 Task: Log work in the project TransportWorks for the issue 'Inconsistent formatting of date/time fields' spent time as '2w 1d 20h 59m' and remaining time as '4w 2d 20h 47m' and clone the issue. Now add the issue to the epic 'IT infrastructure optimization'.
Action: Mouse moved to (198, 53)
Screenshot: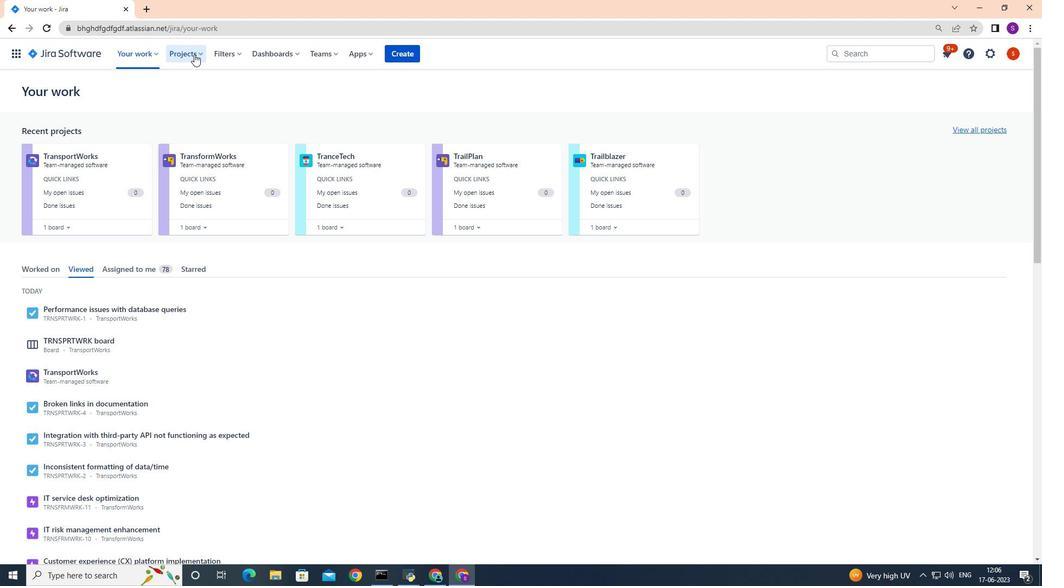 
Action: Mouse pressed left at (198, 53)
Screenshot: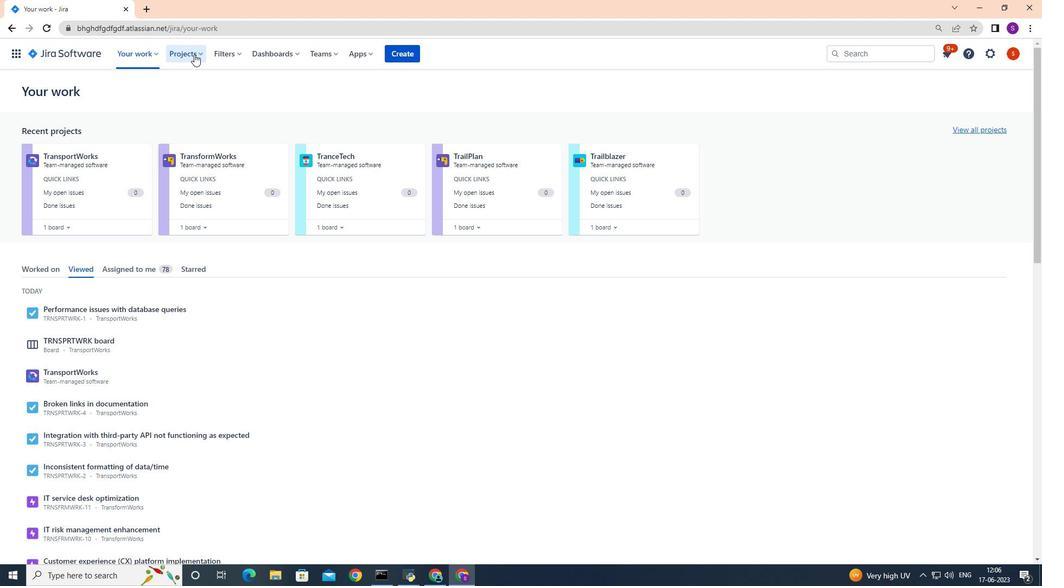 
Action: Mouse moved to (218, 97)
Screenshot: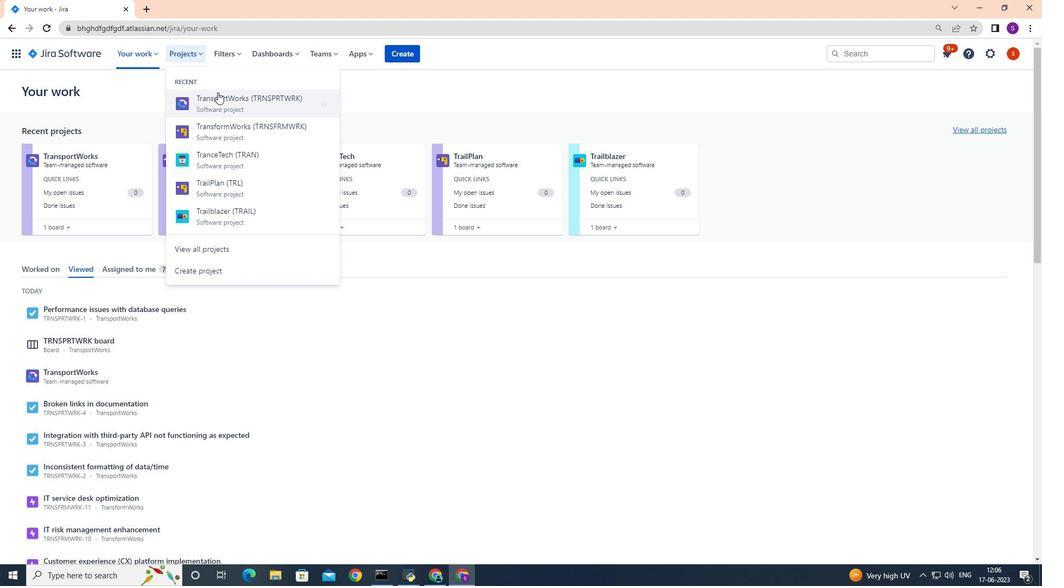 
Action: Mouse pressed left at (218, 97)
Screenshot: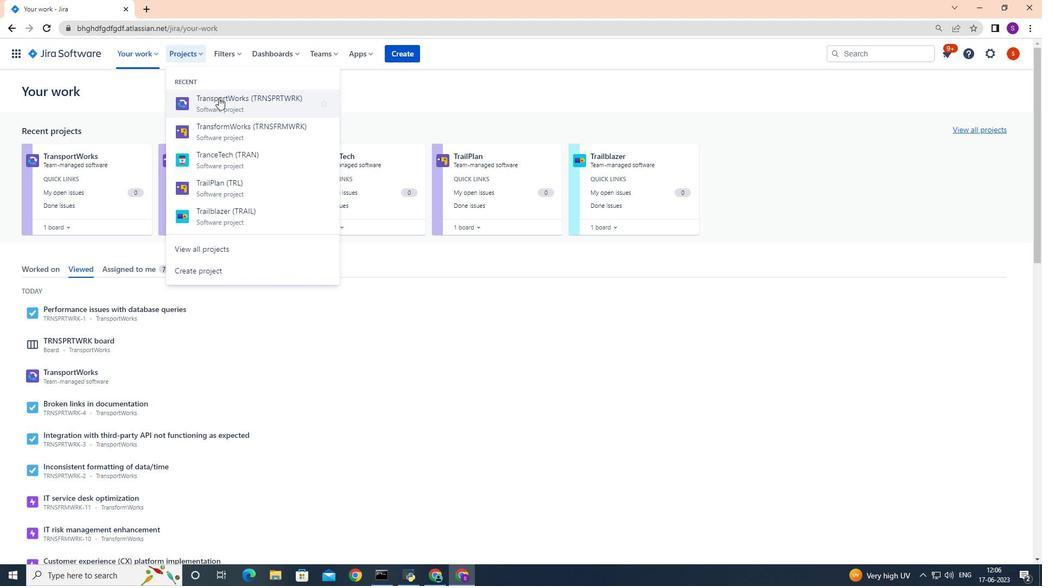 
Action: Mouse moved to (79, 162)
Screenshot: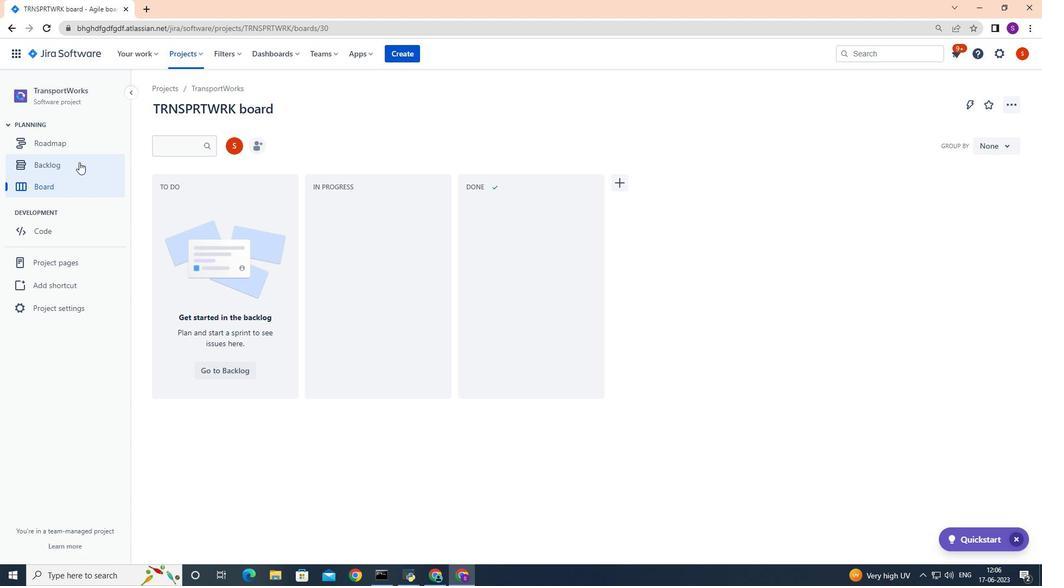 
Action: Mouse pressed left at (79, 162)
Screenshot: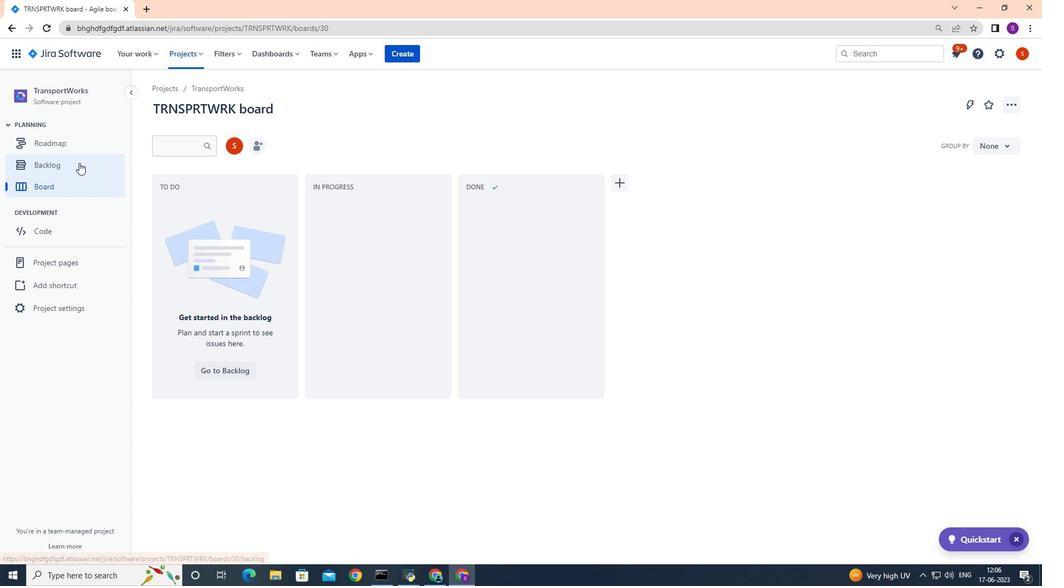 
Action: Mouse moved to (638, 294)
Screenshot: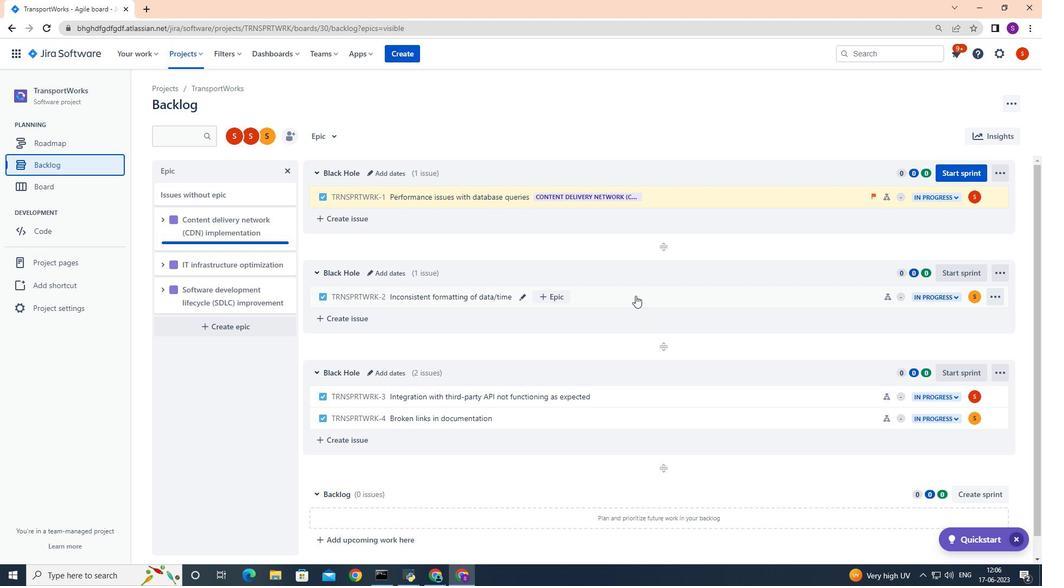 
Action: Mouse pressed left at (638, 294)
Screenshot: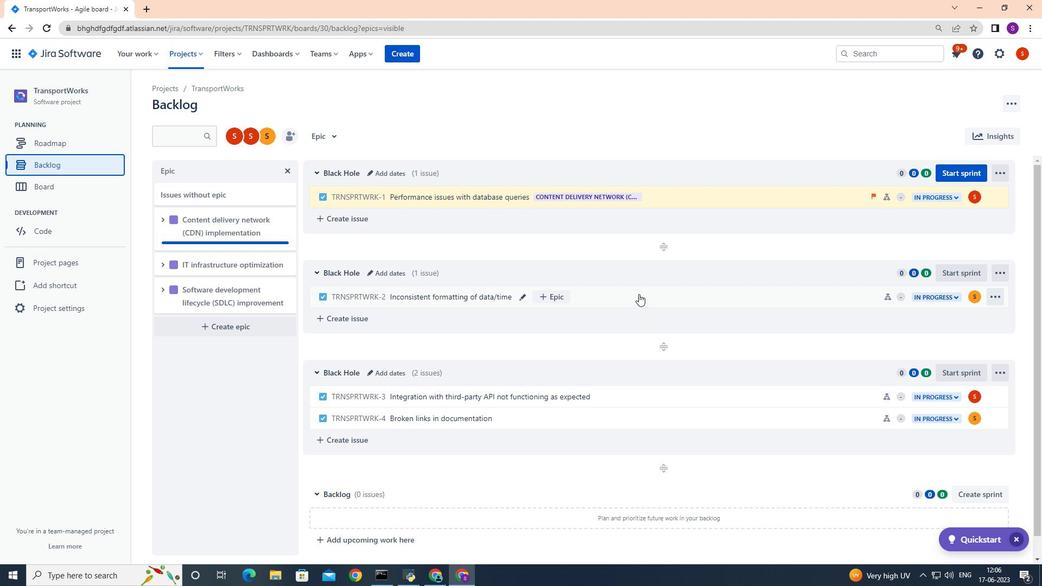 
Action: Mouse moved to (1000, 169)
Screenshot: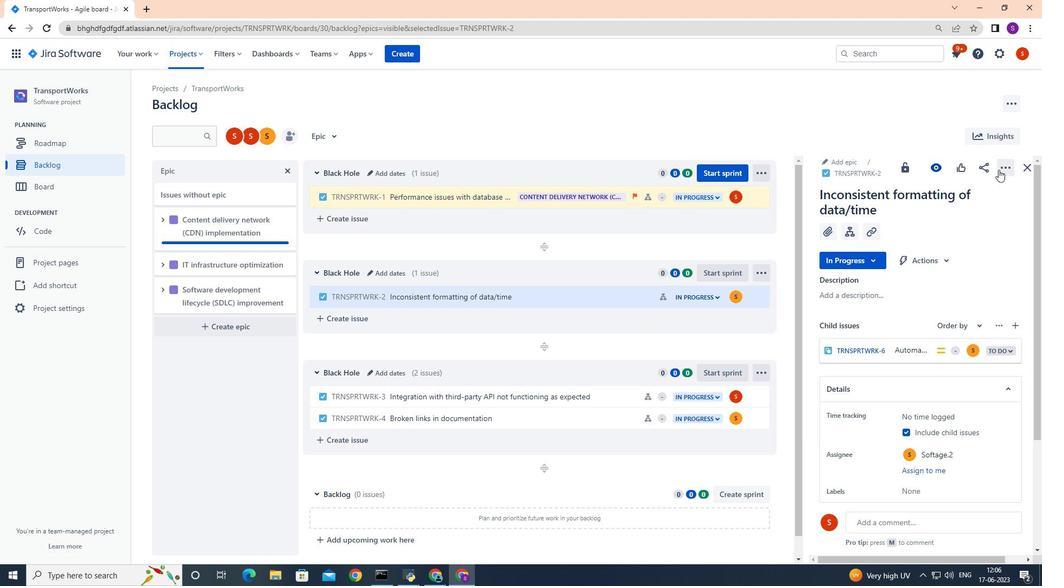 
Action: Mouse pressed left at (1000, 169)
Screenshot: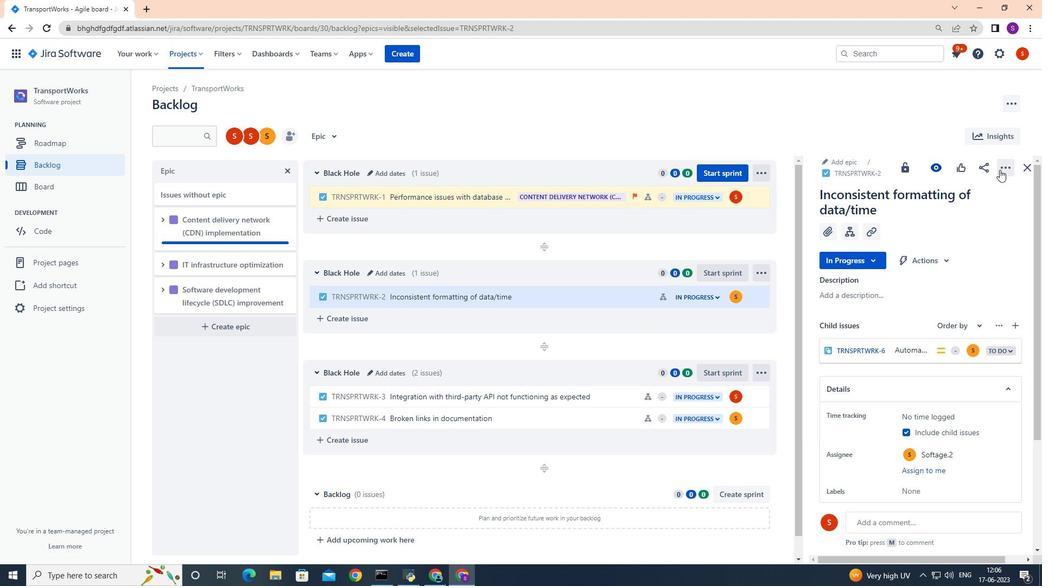 
Action: Mouse moved to (968, 196)
Screenshot: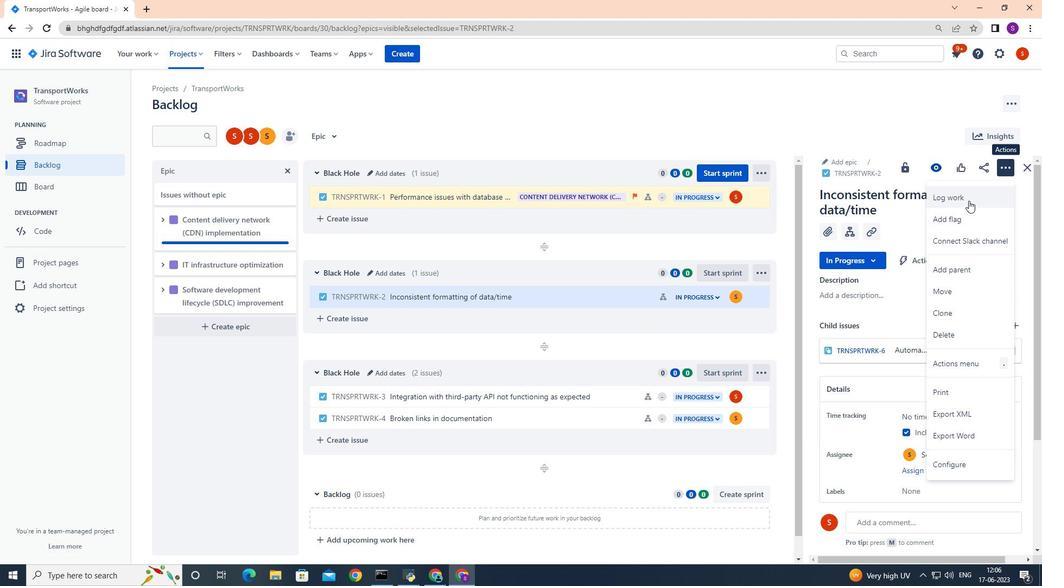 
Action: Mouse pressed left at (968, 196)
Screenshot: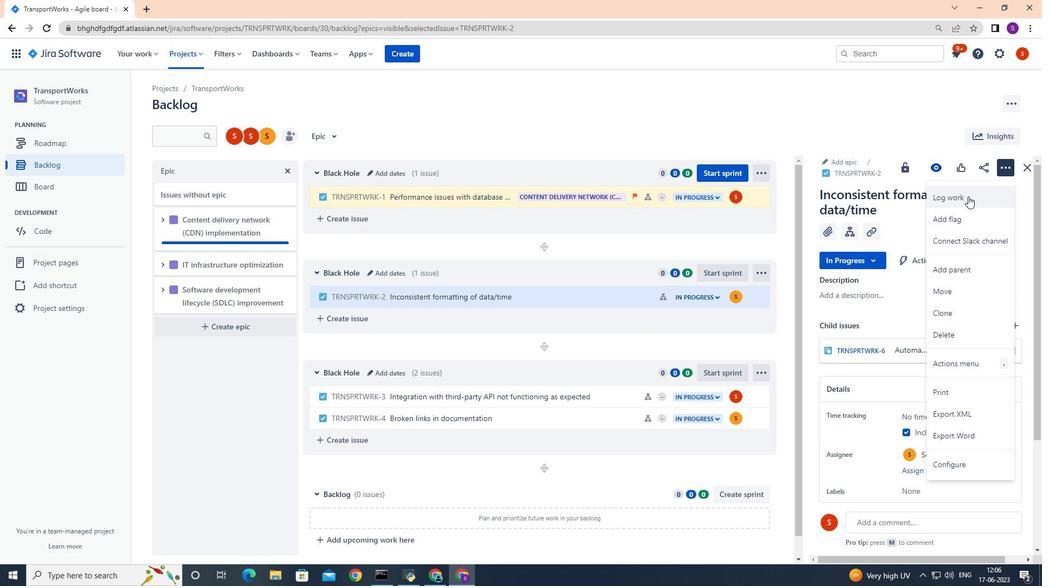 
Action: Mouse moved to (946, 197)
Screenshot: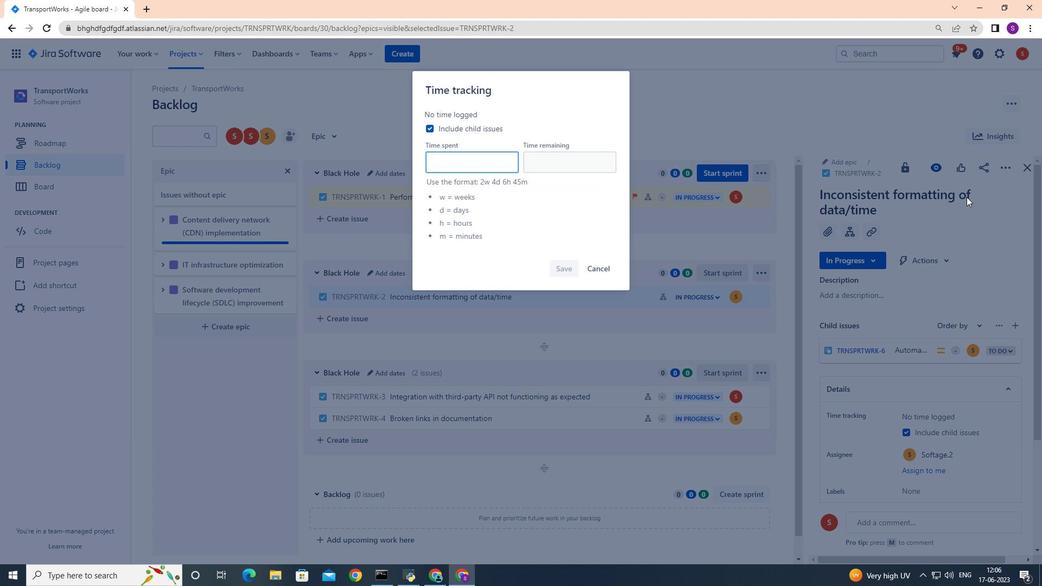 
Action: Key pressed 2w<Key.space>1d<Key.space>20h<Key.space>59m
Screenshot: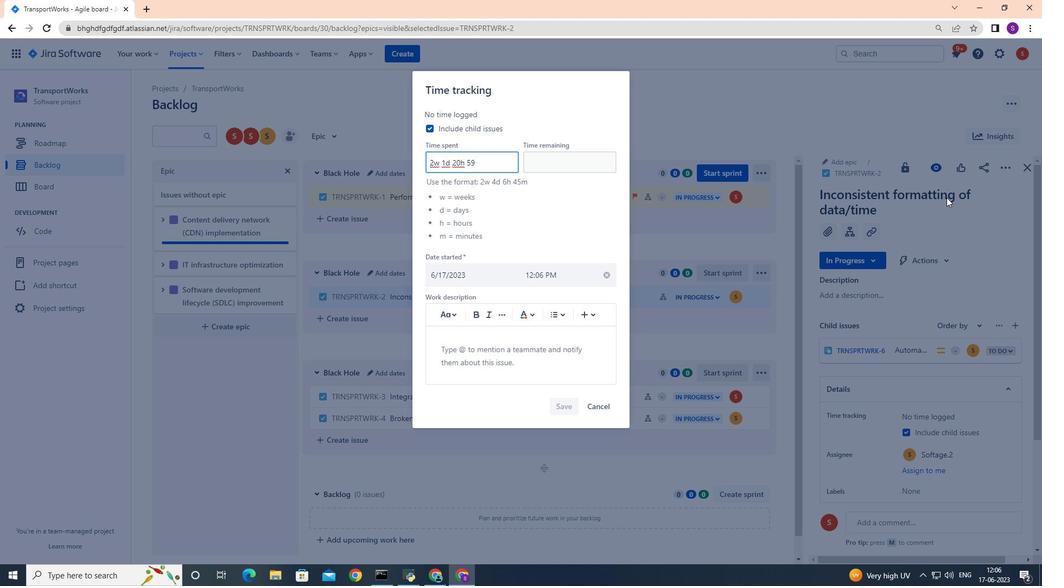 
Action: Mouse moved to (553, 163)
Screenshot: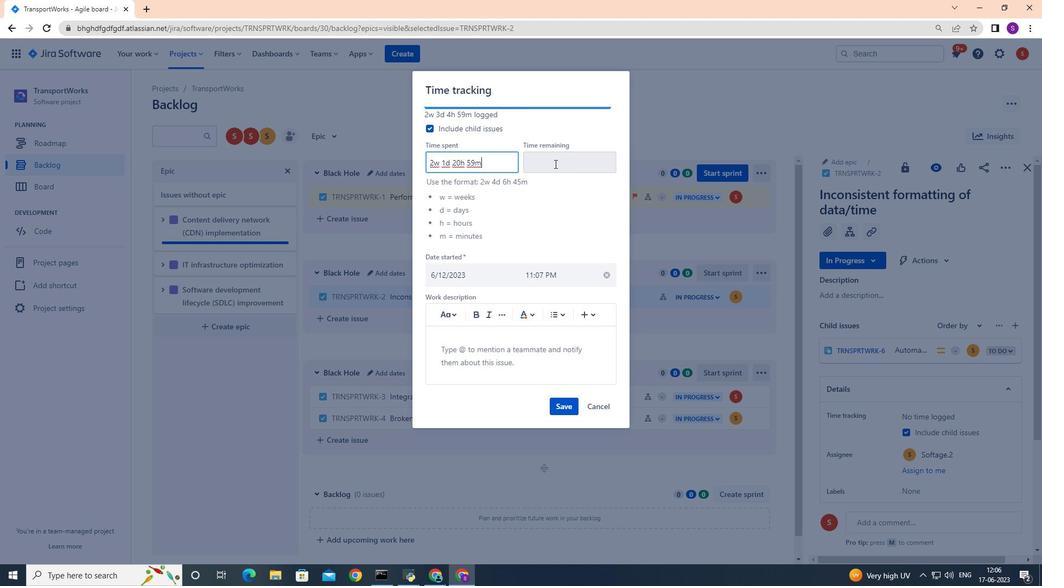 
Action: Mouse pressed left at (553, 163)
Screenshot: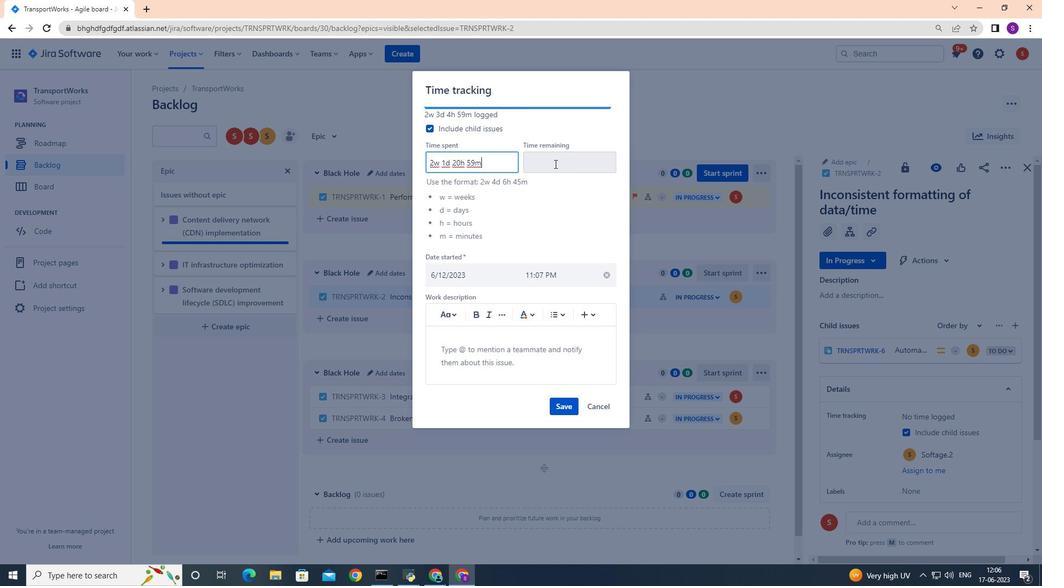 
Action: Mouse moved to (553, 163)
Screenshot: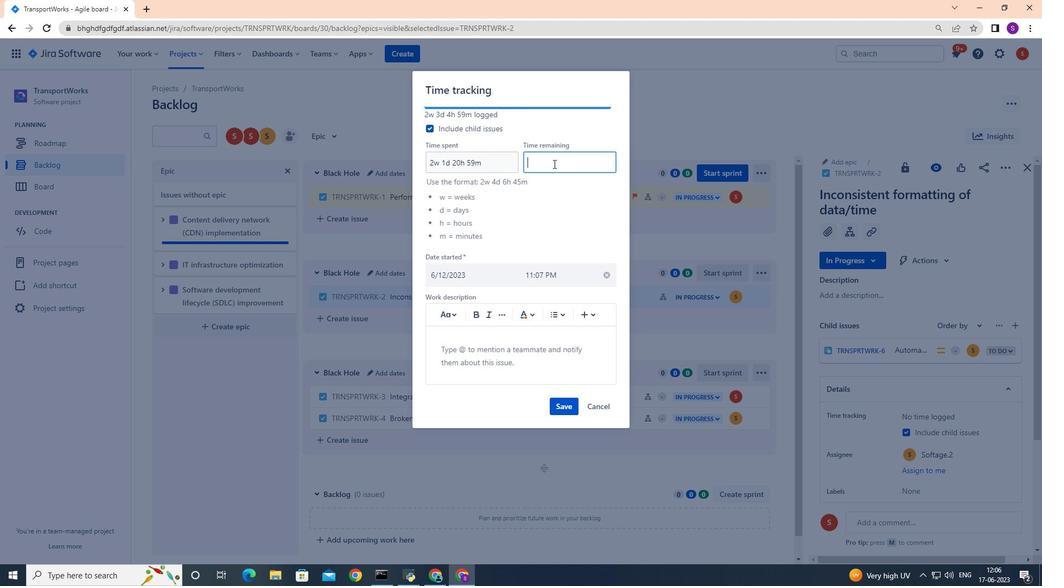 
Action: Key pressed 4w<Key.space>2d<Key.space>20h<Key.space>47m
Screenshot: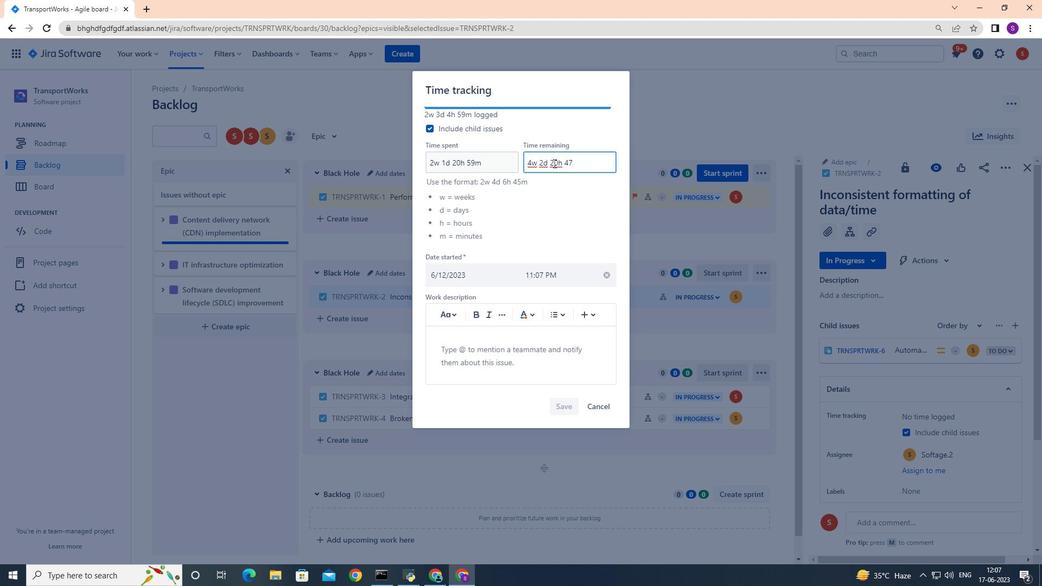 
Action: Mouse moved to (570, 404)
Screenshot: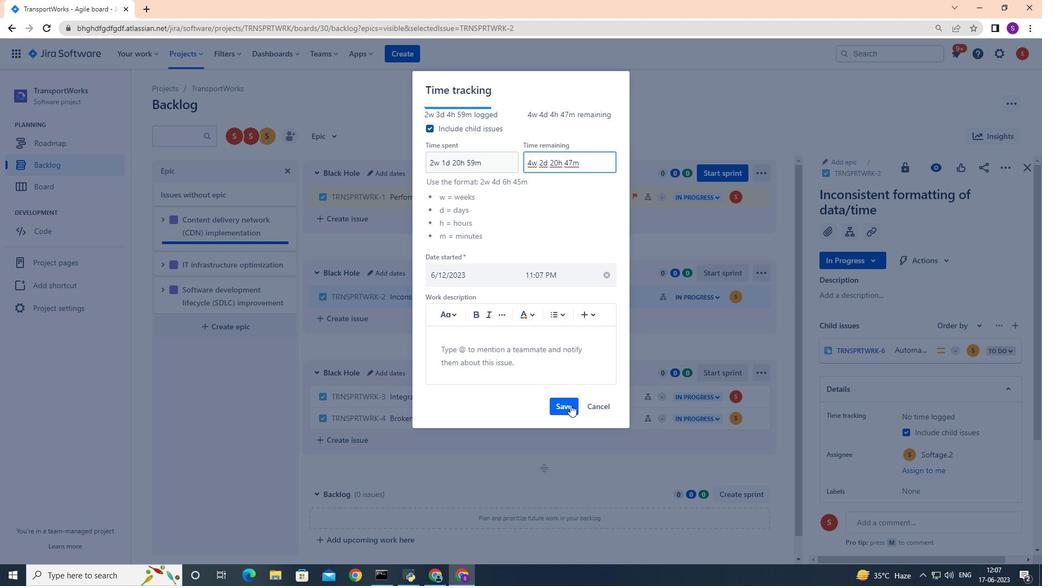 
Action: Mouse pressed left at (570, 404)
Screenshot: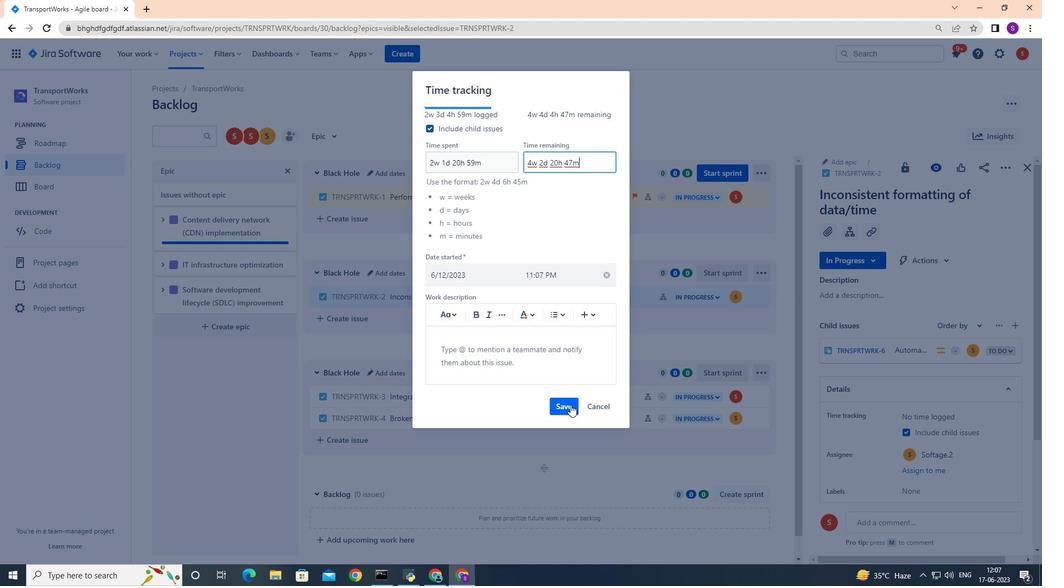 
Action: Mouse moved to (761, 271)
Screenshot: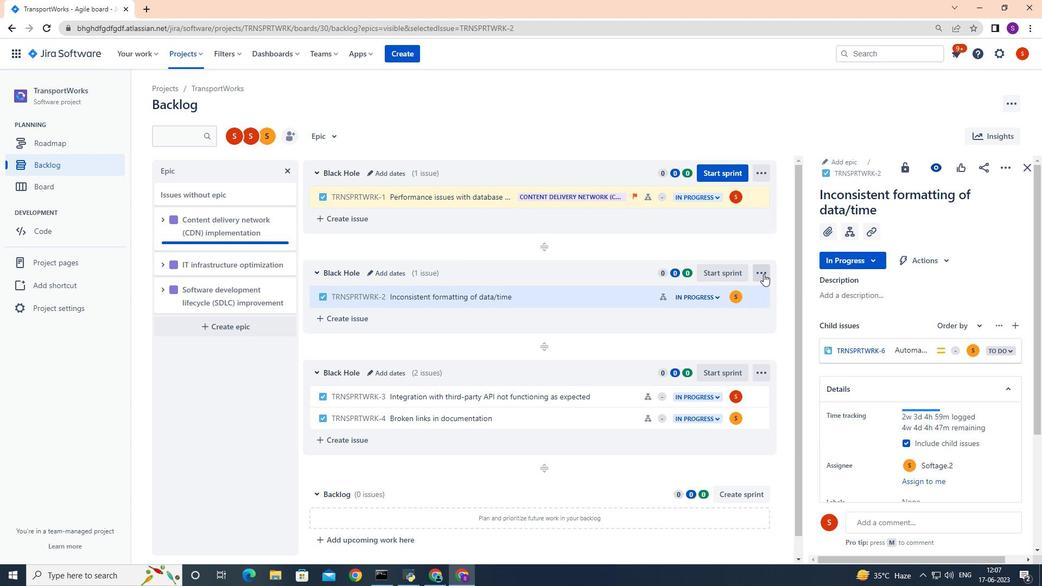 
Action: Mouse pressed left at (761, 271)
Screenshot: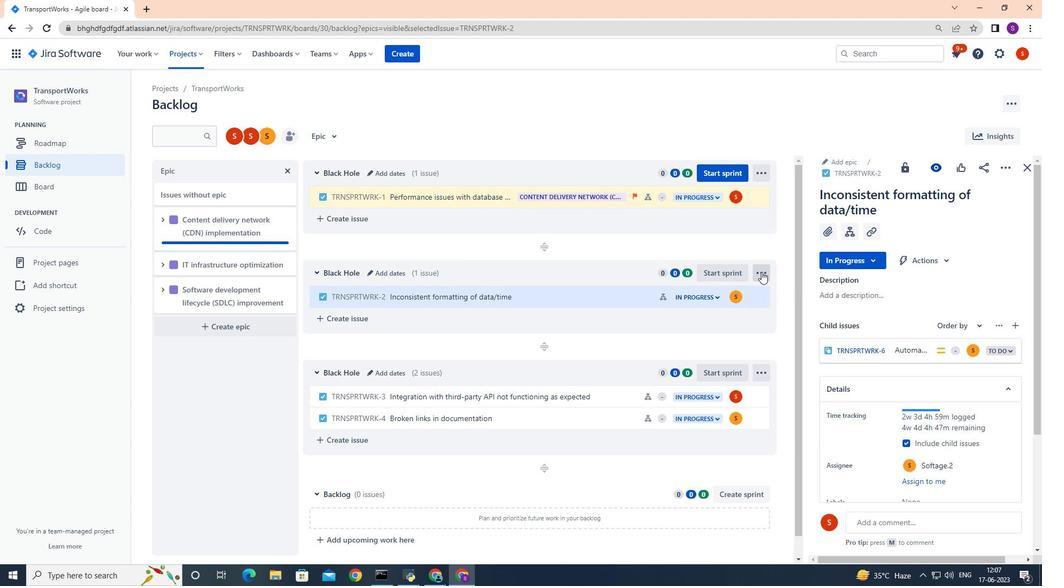 
Action: Mouse pressed left at (761, 271)
Screenshot: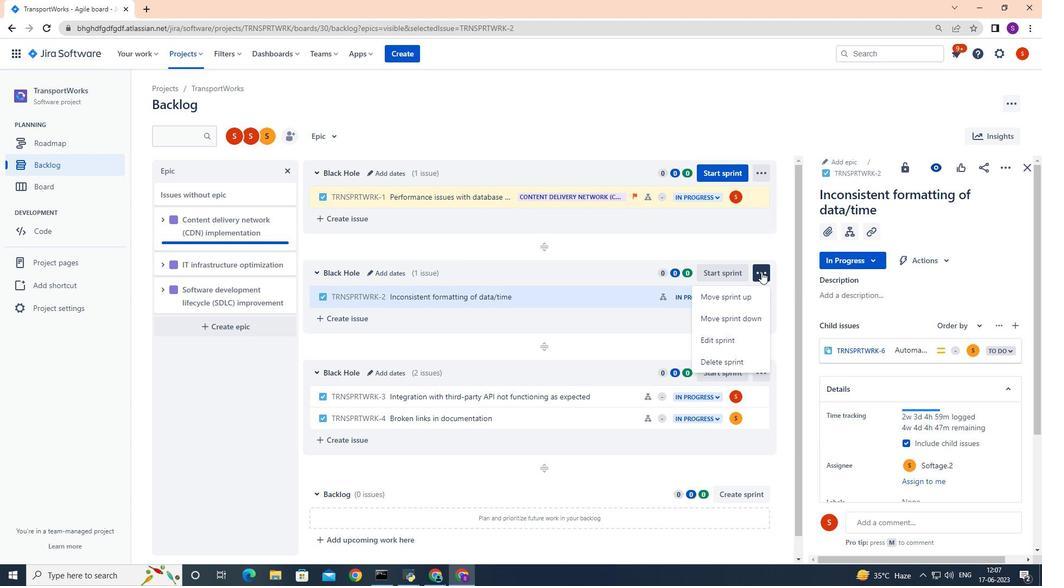 
Action: Mouse moved to (1005, 169)
Screenshot: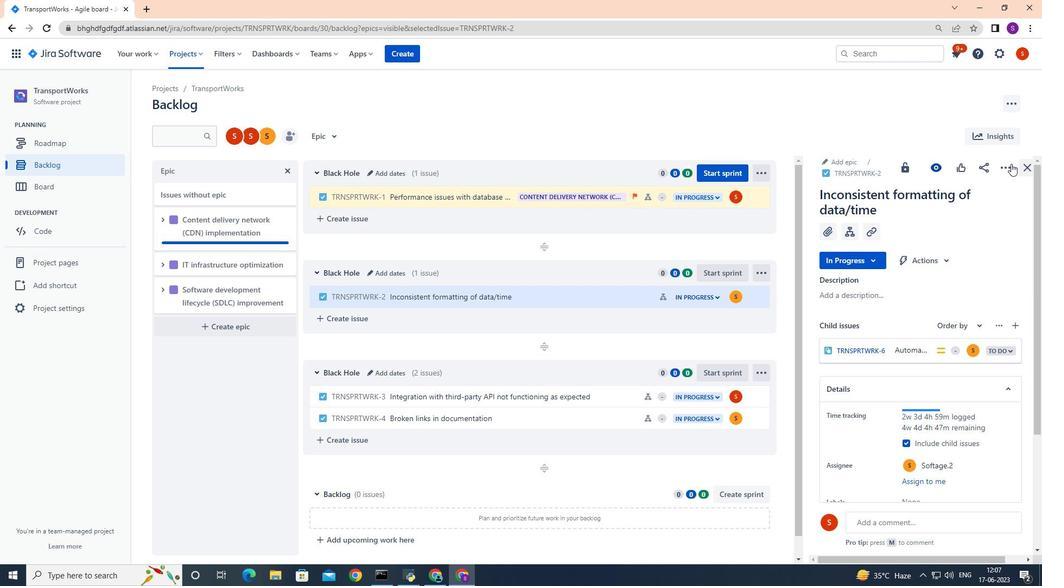 
Action: Mouse pressed left at (1005, 169)
Screenshot: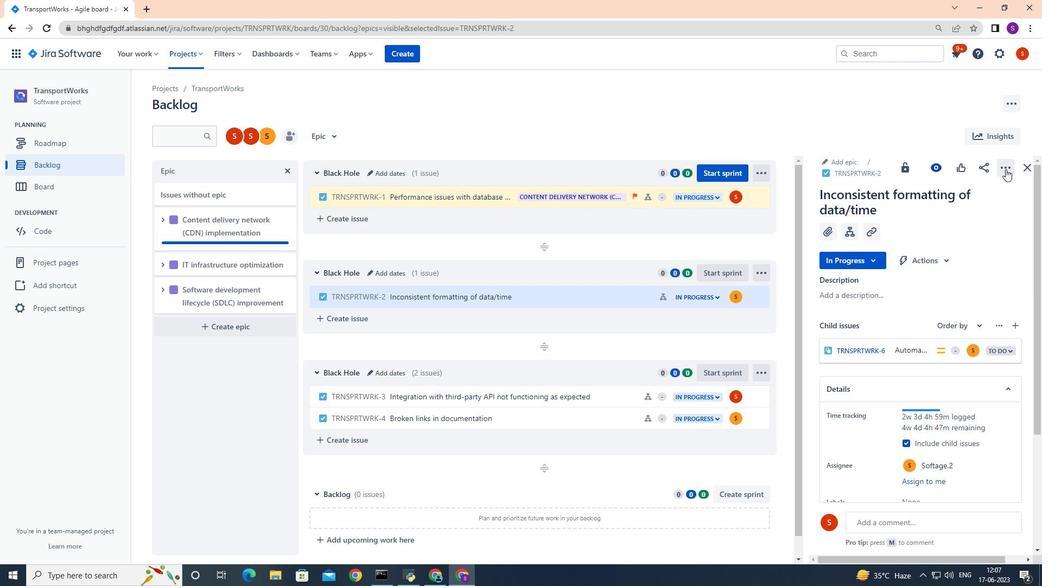 
Action: Mouse moved to (981, 314)
Screenshot: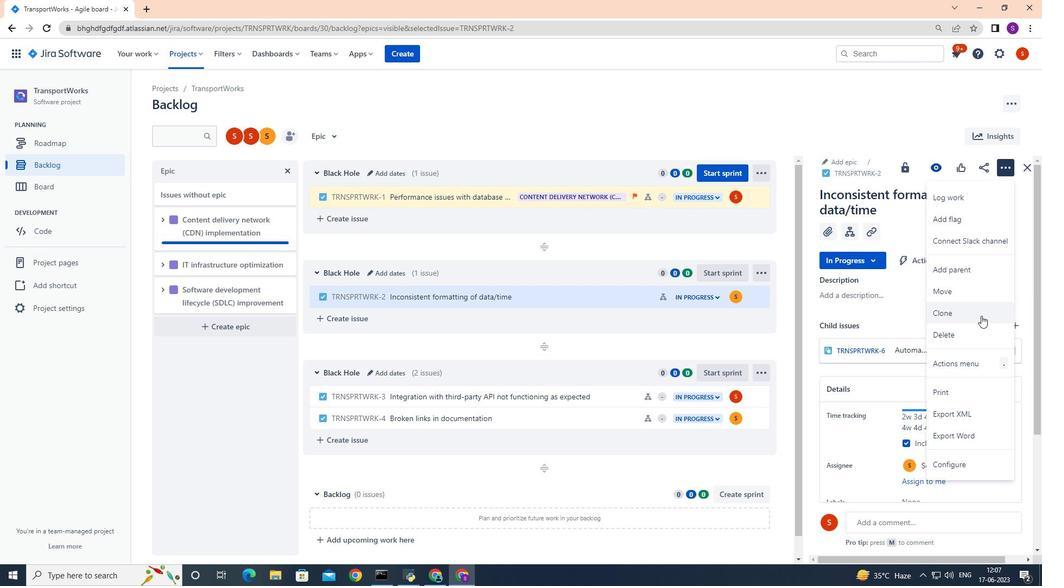
Action: Mouse pressed left at (981, 314)
Screenshot: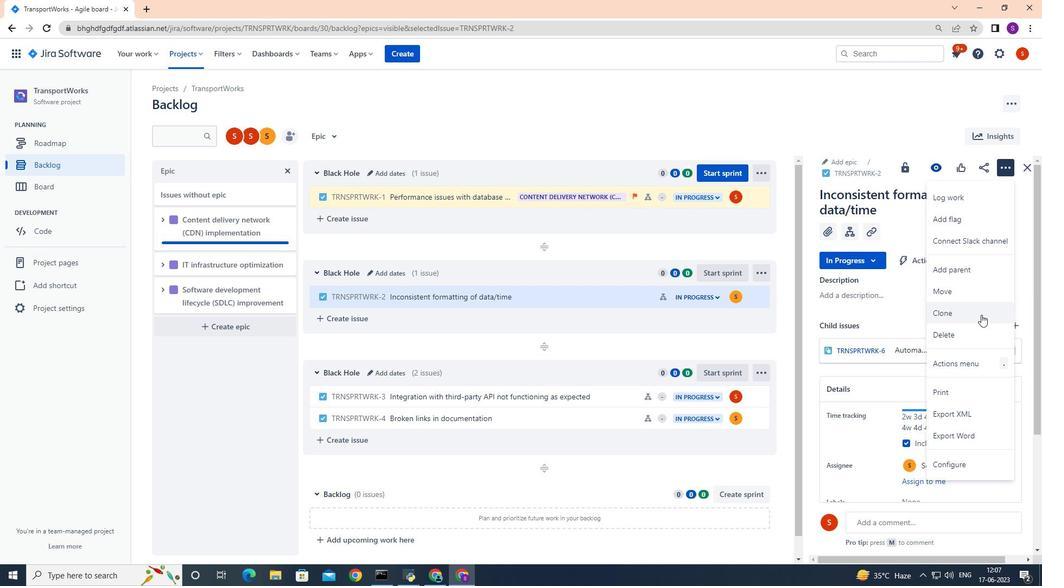 
Action: Mouse moved to (601, 231)
Screenshot: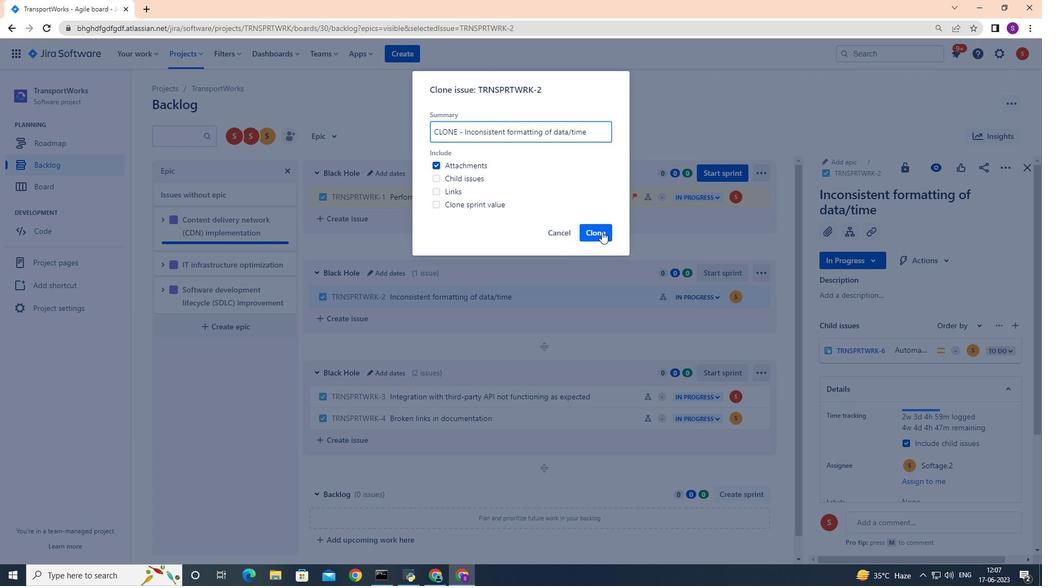 
Action: Mouse pressed left at (601, 231)
Screenshot: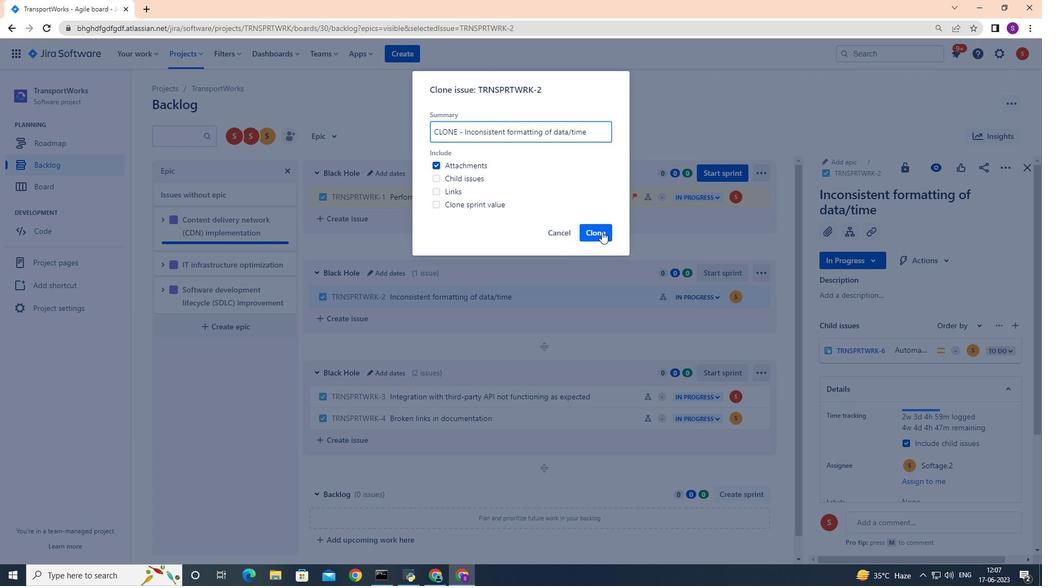 
Action: Mouse moved to (554, 295)
Screenshot: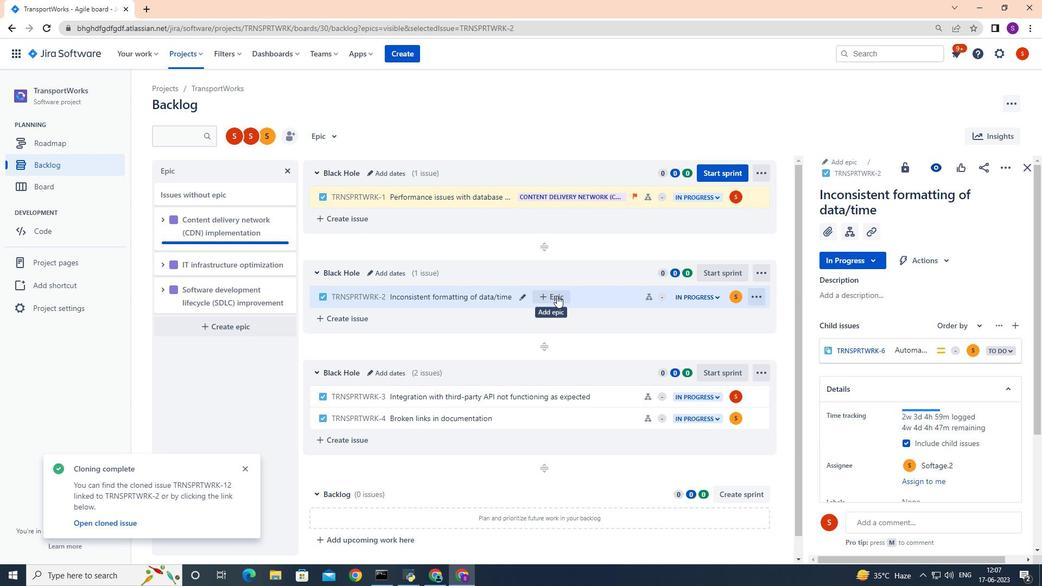 
Action: Mouse pressed left at (554, 295)
Screenshot: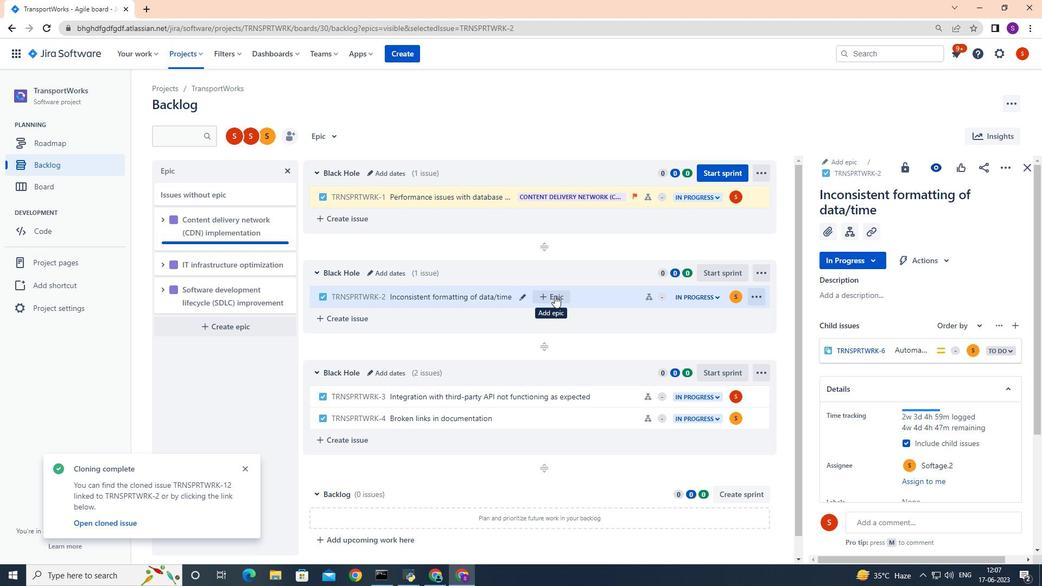 
Action: Mouse moved to (635, 373)
Screenshot: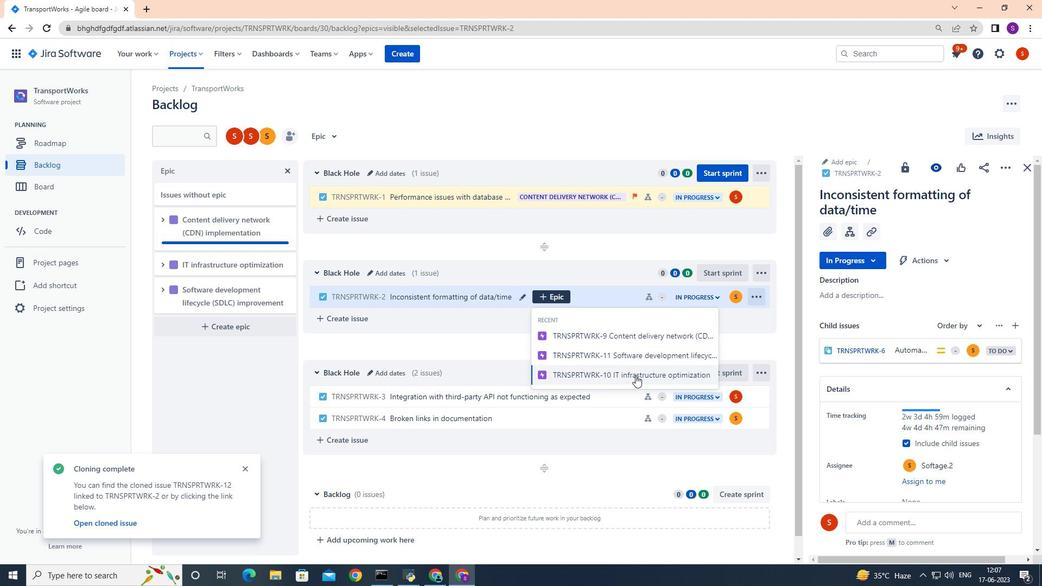 
Action: Mouse pressed left at (635, 373)
Screenshot: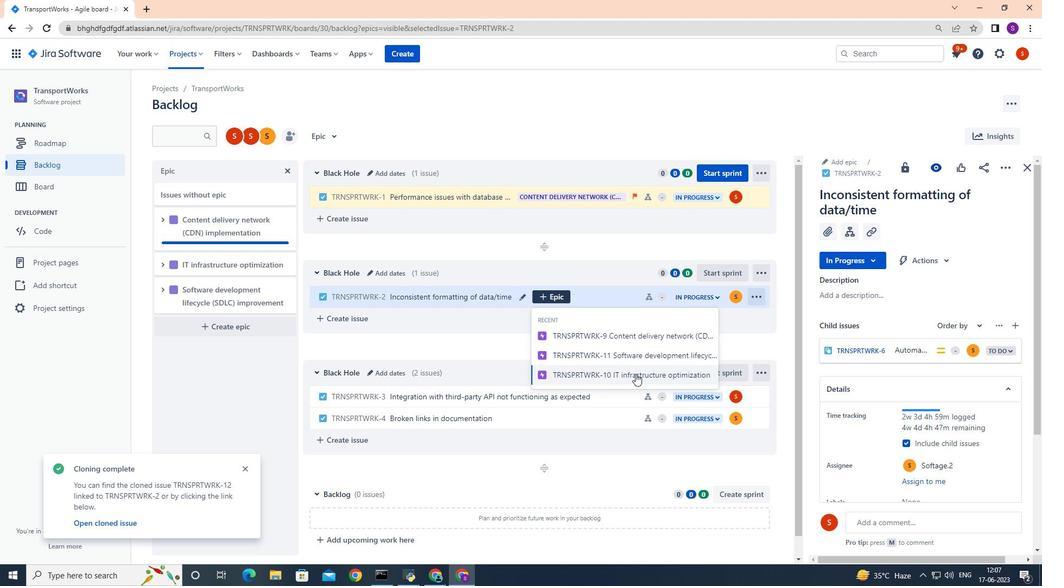 
Action: Mouse moved to (635, 371)
Screenshot: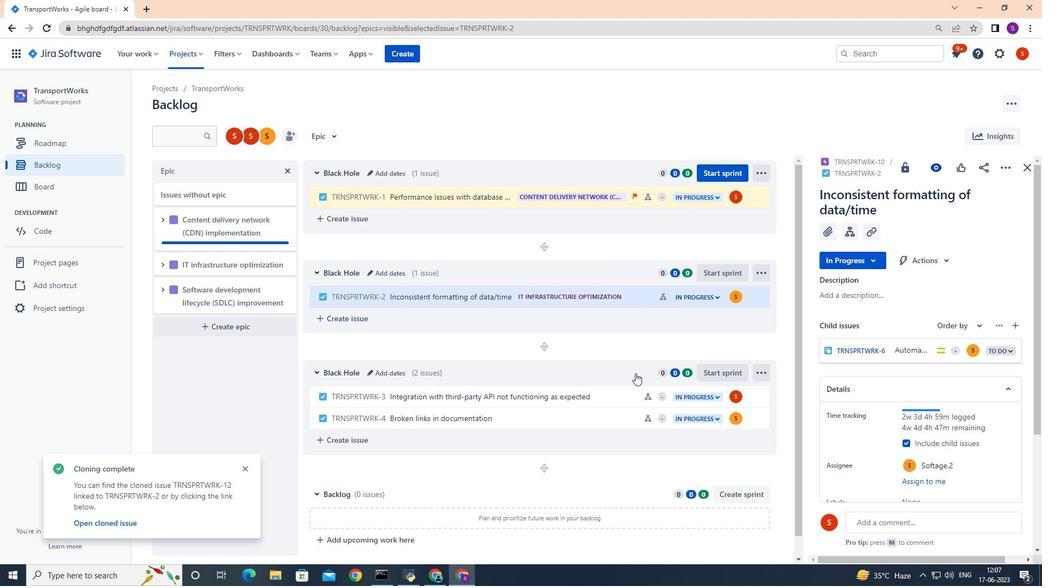 
